 Task: Add a field from the Popular template Effort Level with name WinTech.
Action: Mouse moved to (751, 174)
Screenshot: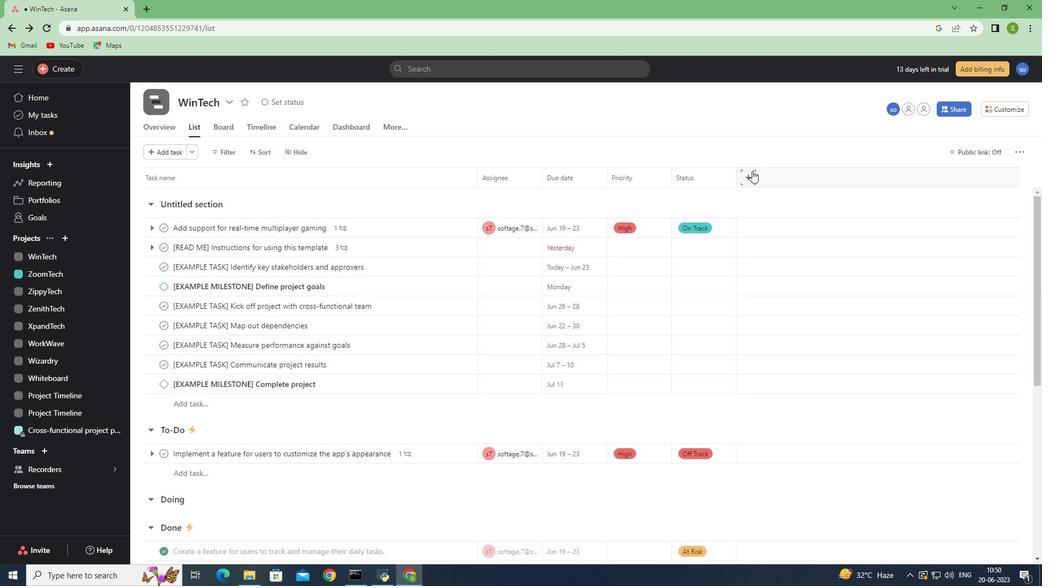 
Action: Mouse pressed left at (751, 174)
Screenshot: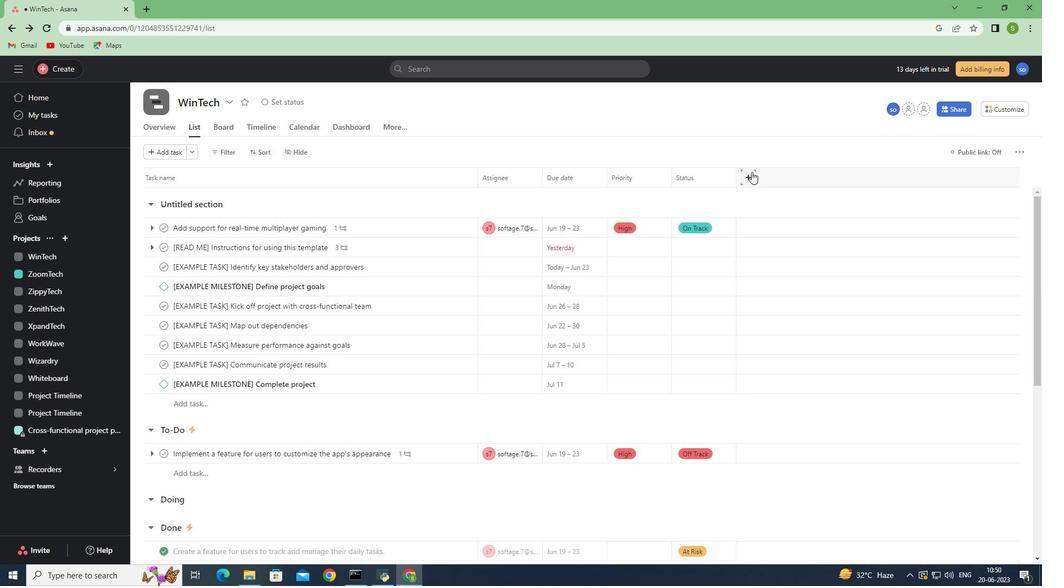 
Action: Mouse moved to (469, 136)
Screenshot: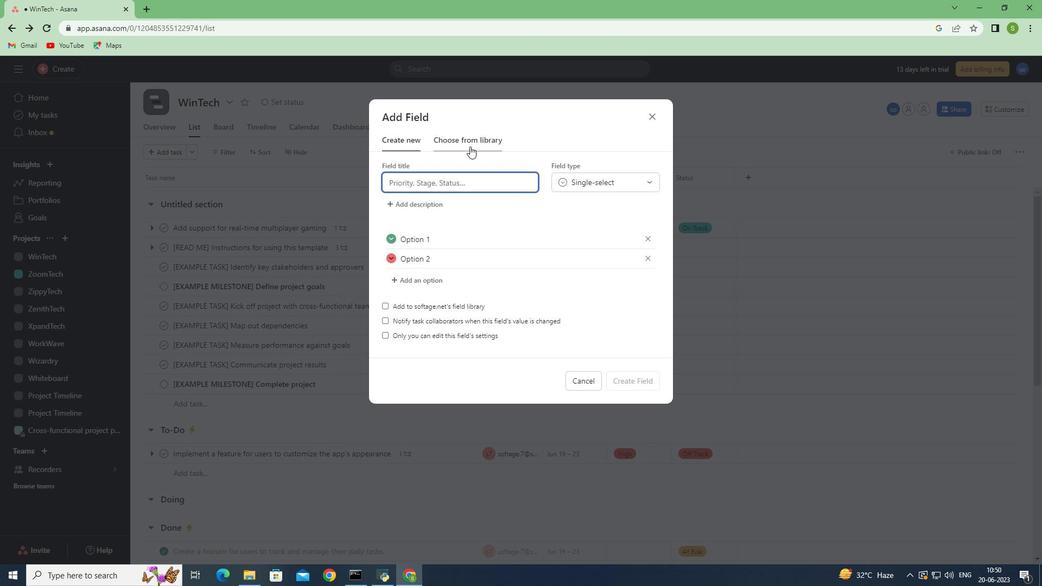 
Action: Mouse pressed left at (469, 136)
Screenshot: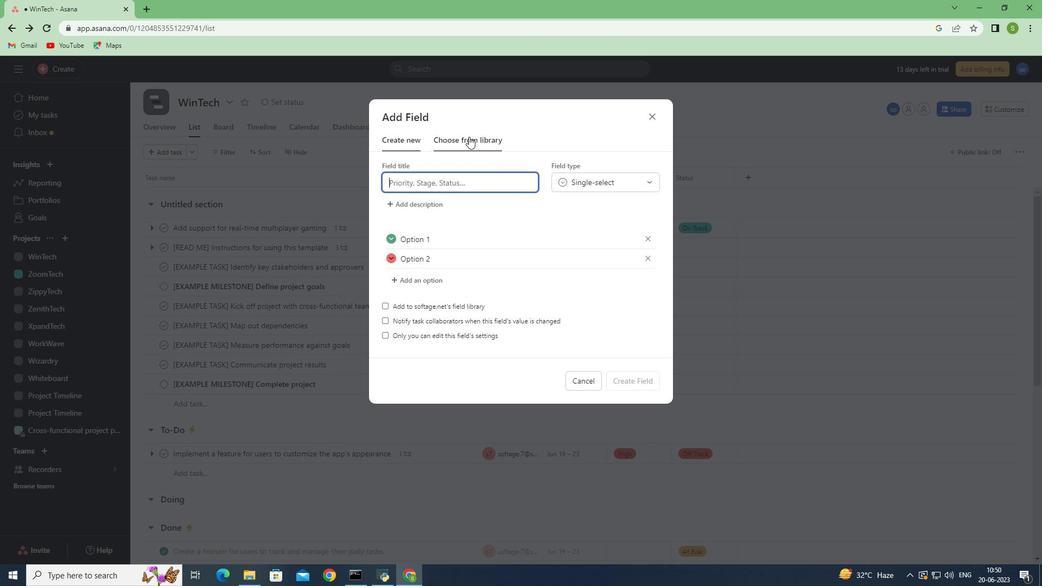 
Action: Mouse moved to (434, 300)
Screenshot: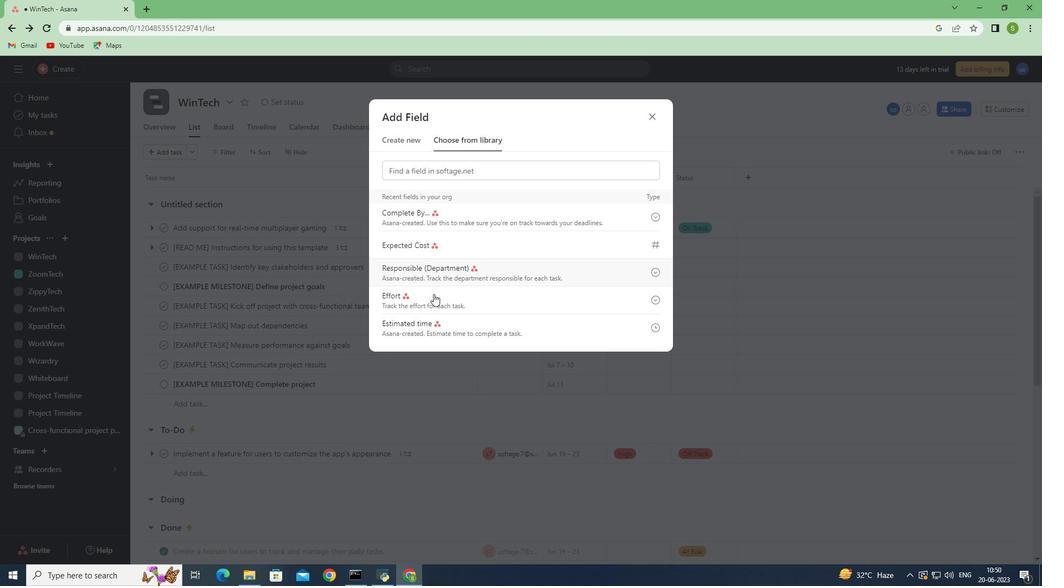 
Action: Mouse pressed left at (434, 300)
Screenshot: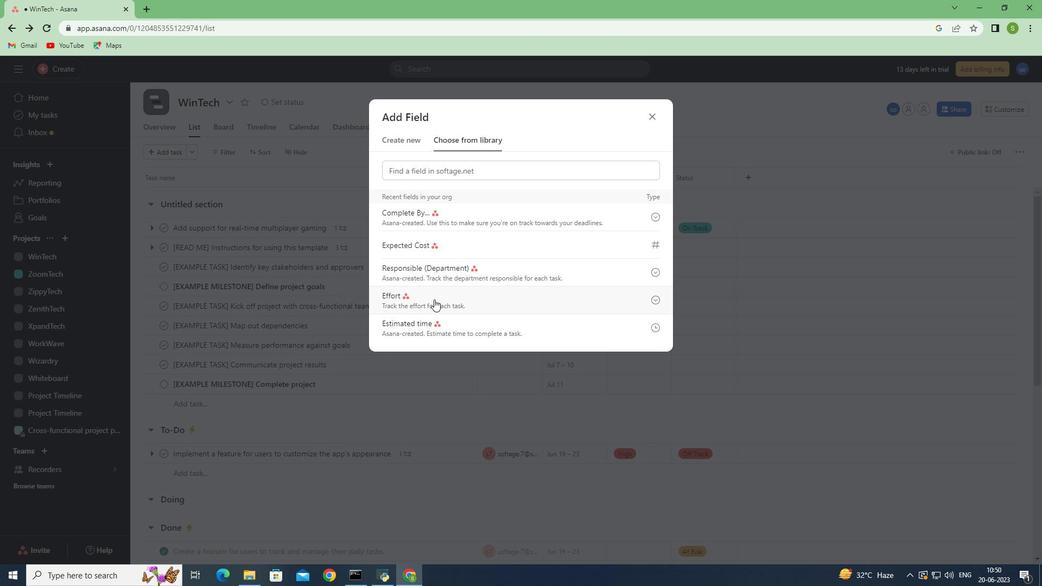 
